 Task: Search for the extension "AdBlock".
Action: Mouse moved to (1326, 38)
Screenshot: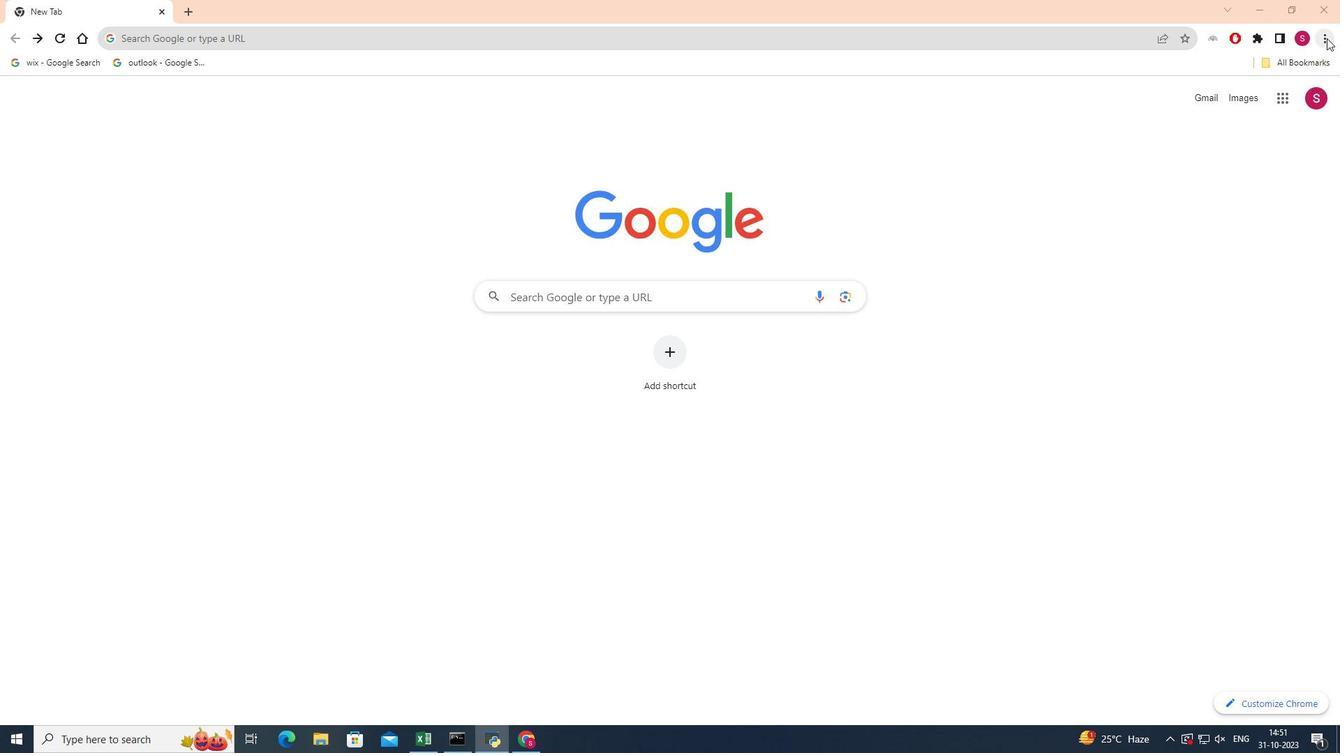 
Action: Mouse pressed left at (1326, 38)
Screenshot: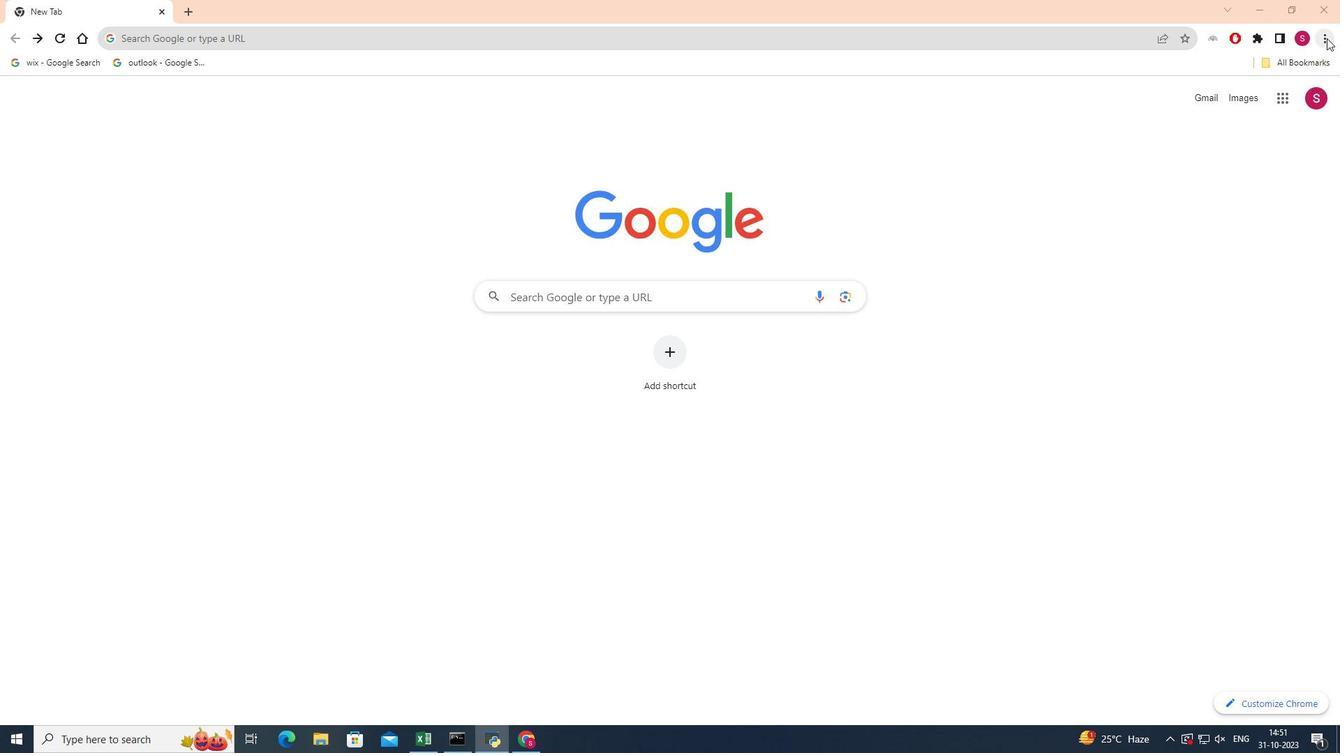 
Action: Mouse moved to (1205, 168)
Screenshot: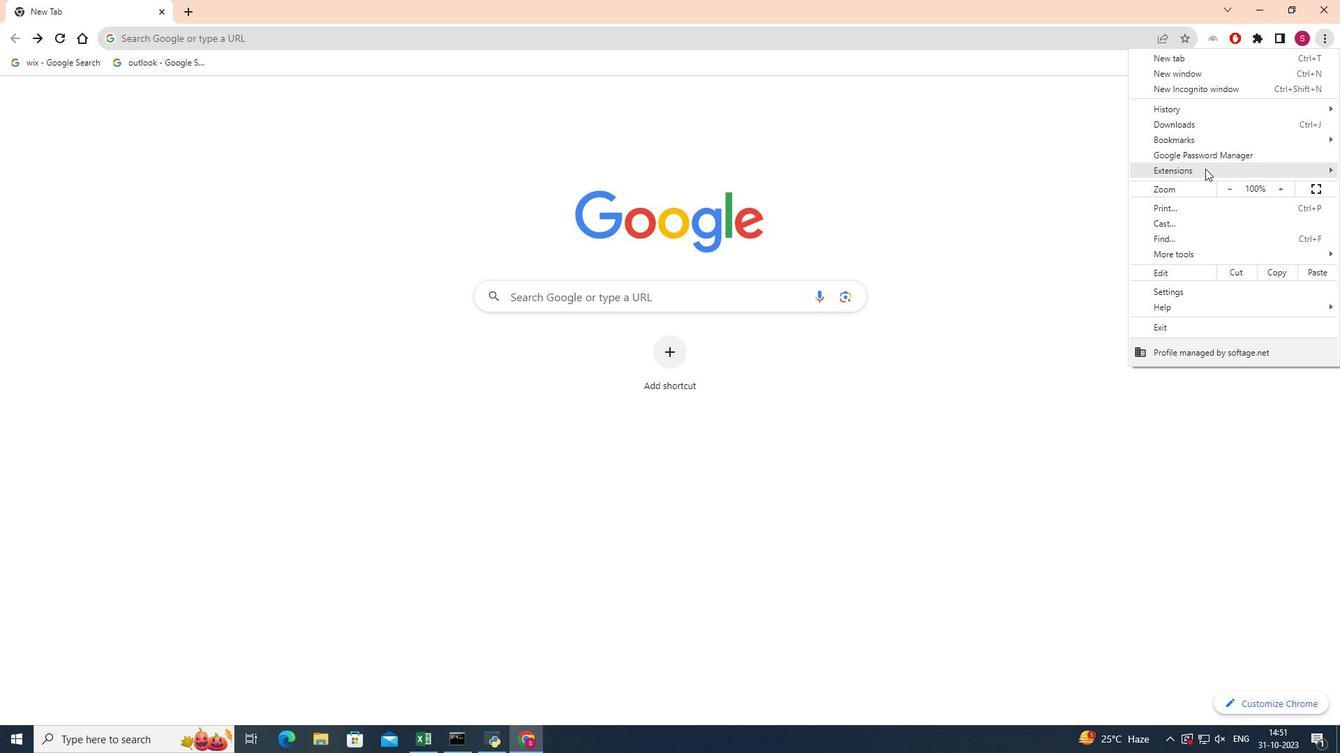 
Action: Mouse pressed left at (1205, 168)
Screenshot: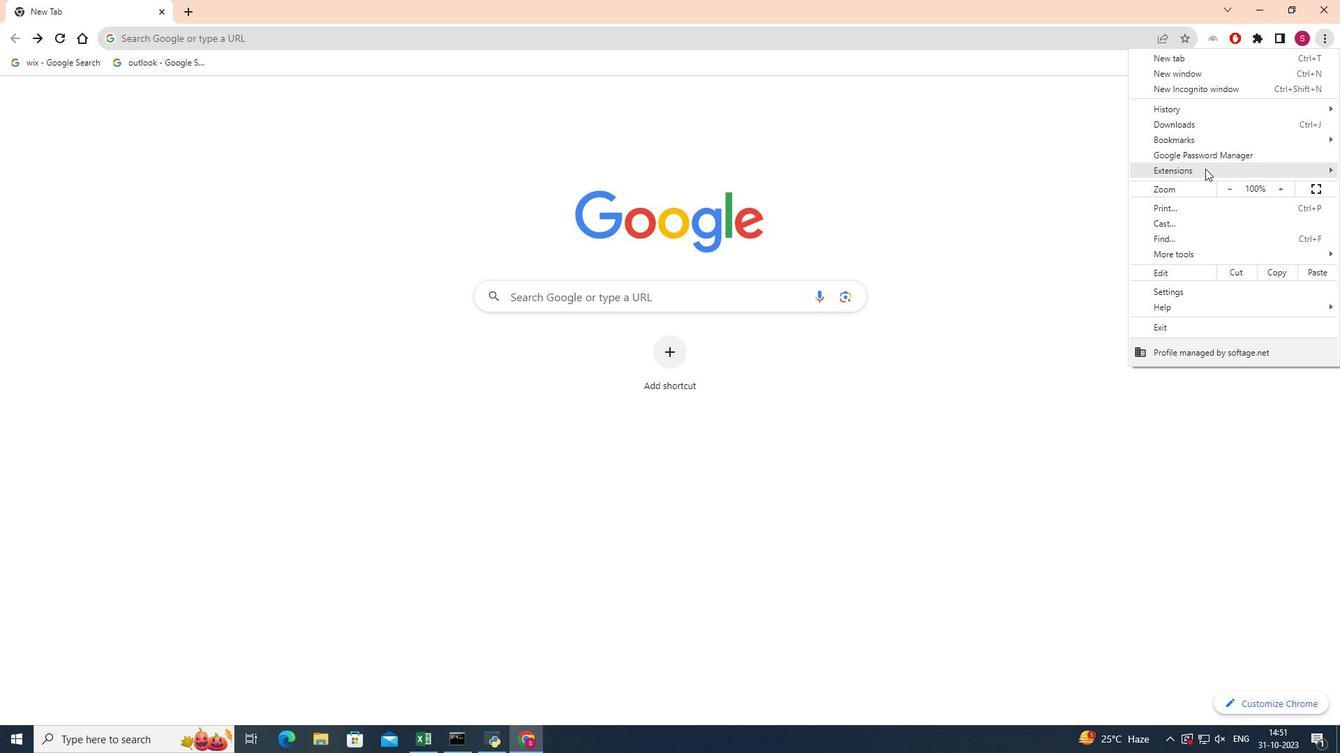 
Action: Mouse moved to (1105, 172)
Screenshot: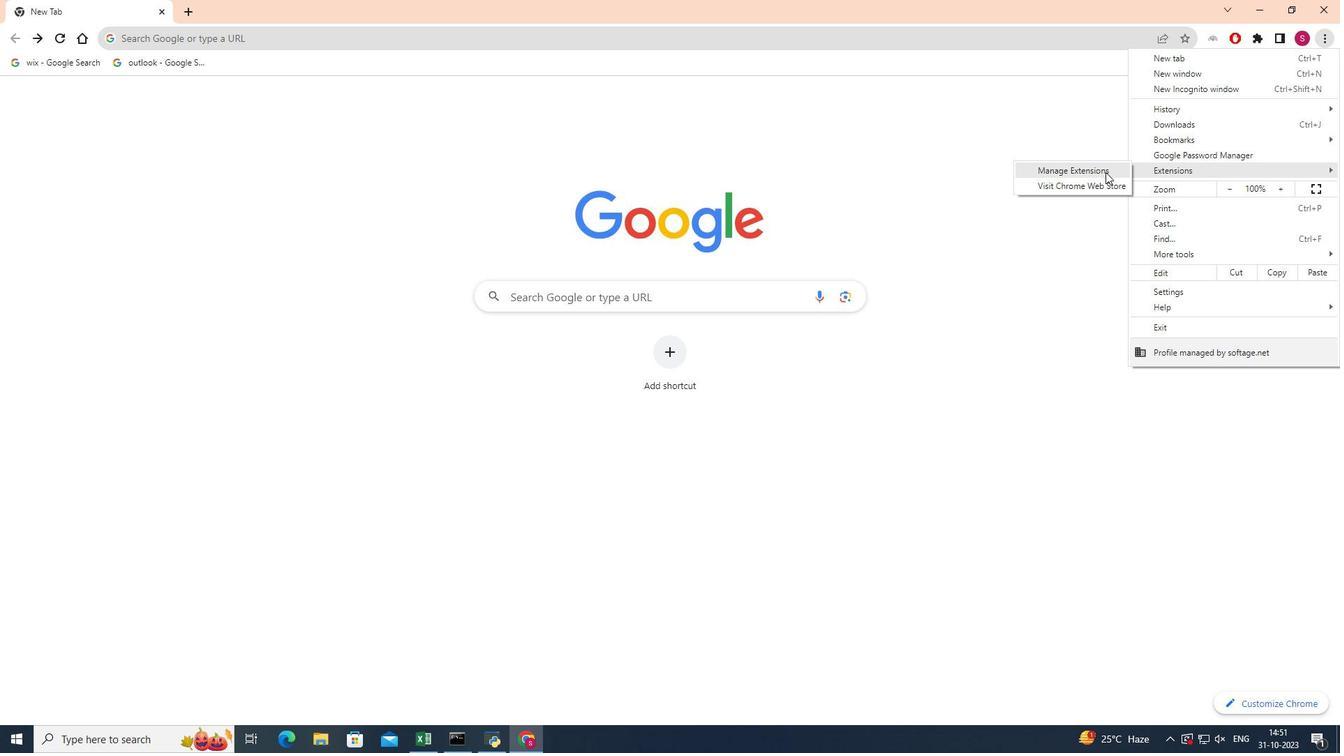 
Action: Mouse pressed left at (1105, 172)
Screenshot: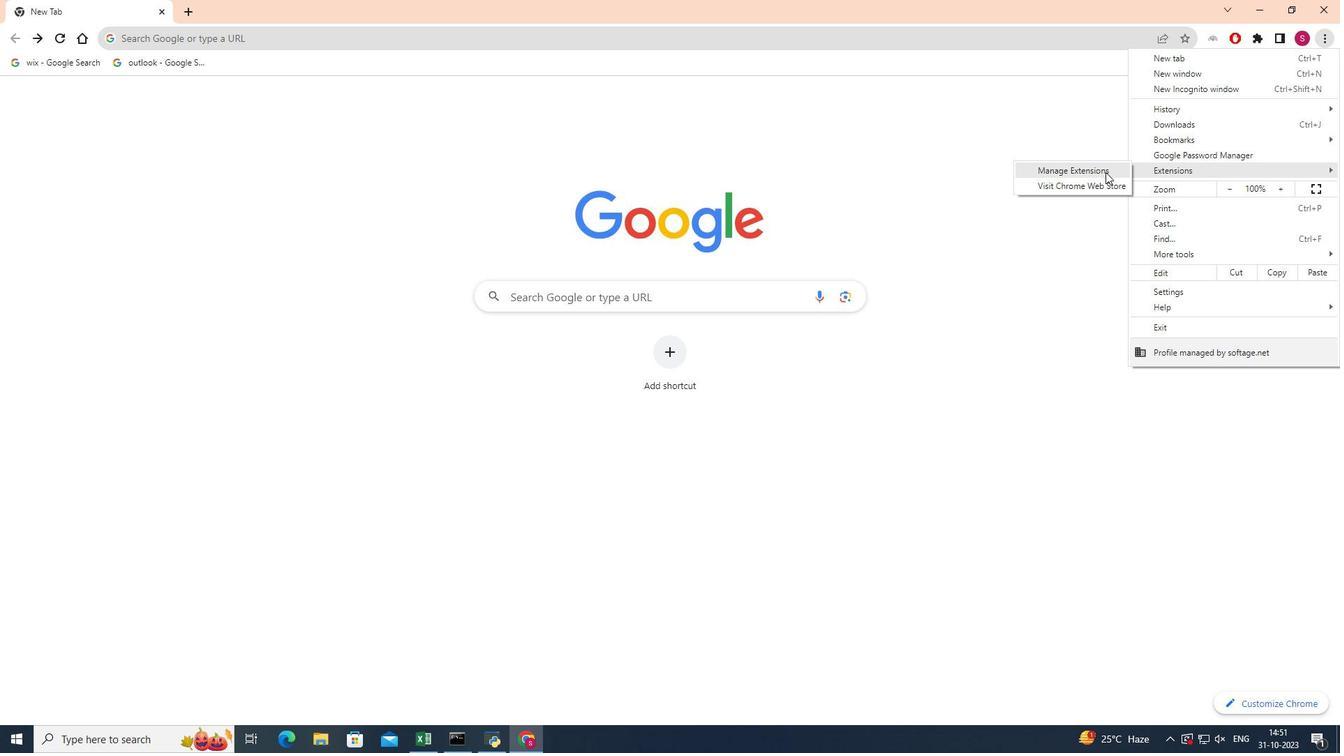 
Action: Mouse moved to (131, 152)
Screenshot: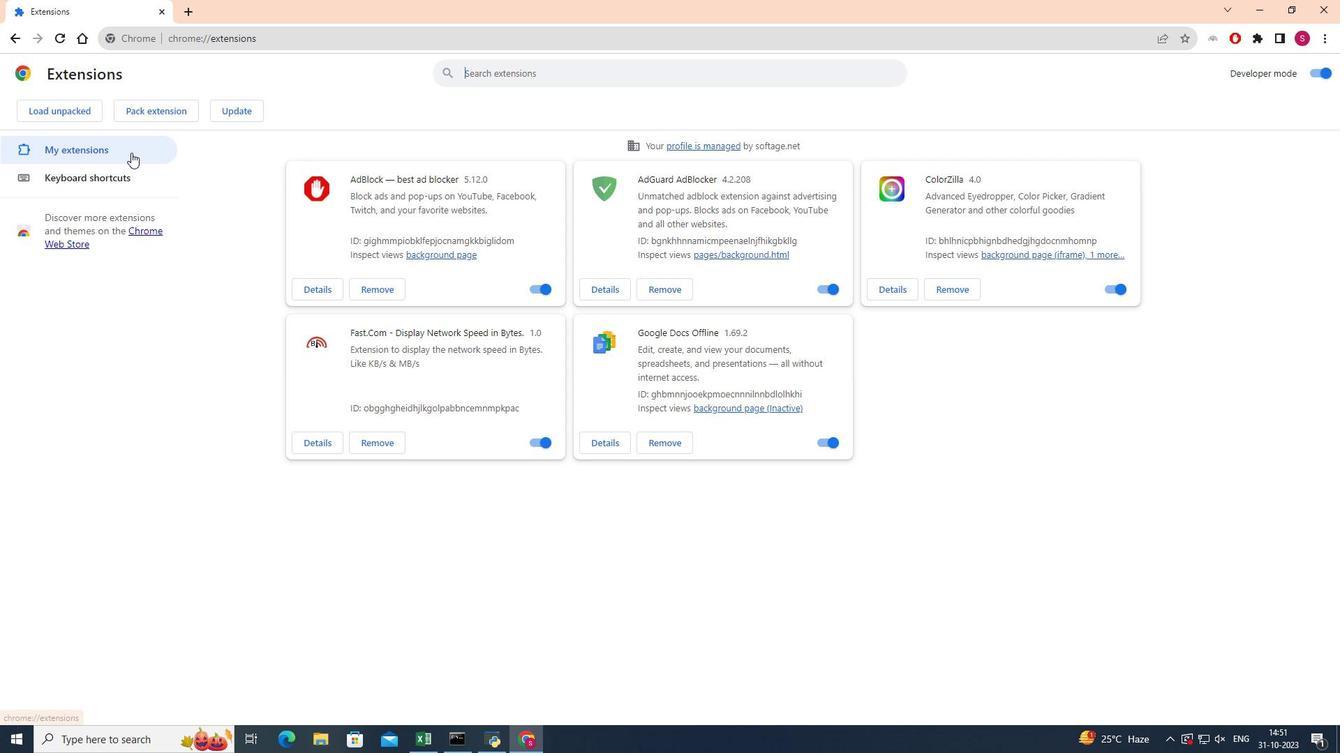 
Action: Mouse pressed left at (131, 152)
Screenshot: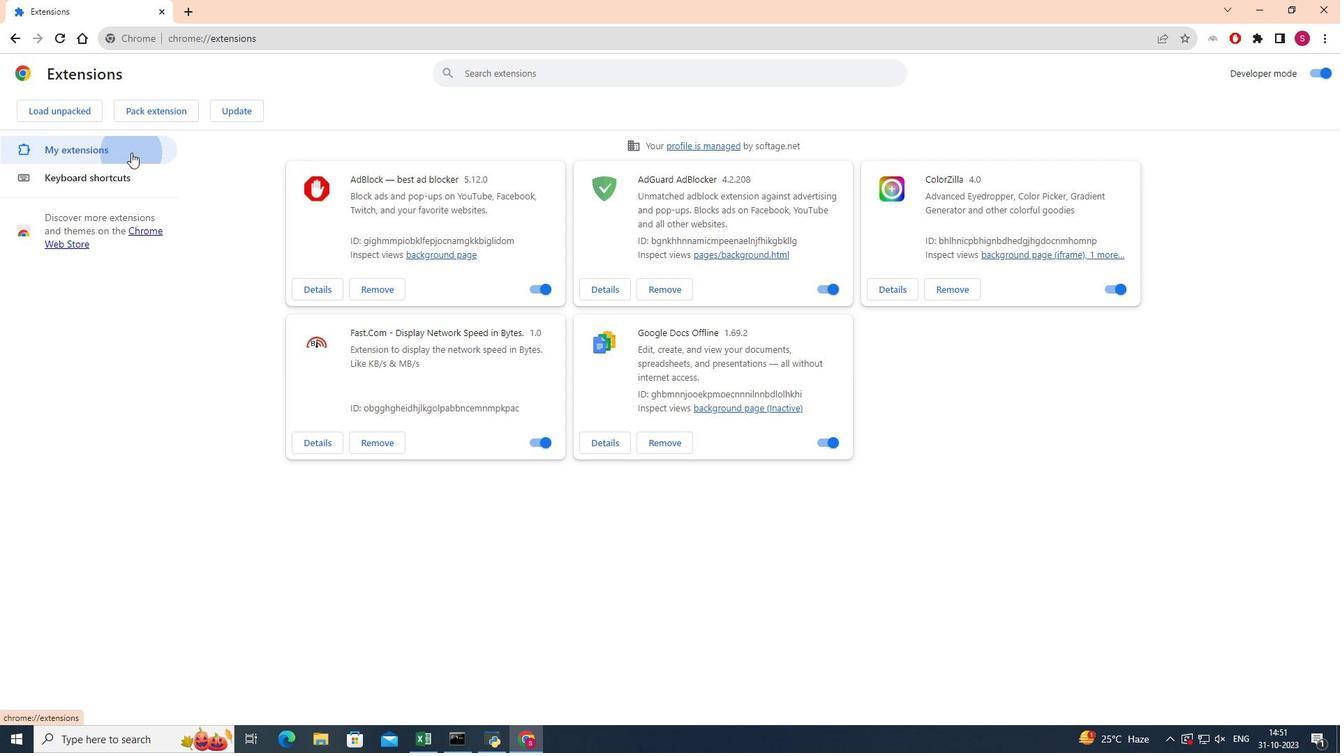 
Action: Mouse moved to (521, 71)
Screenshot: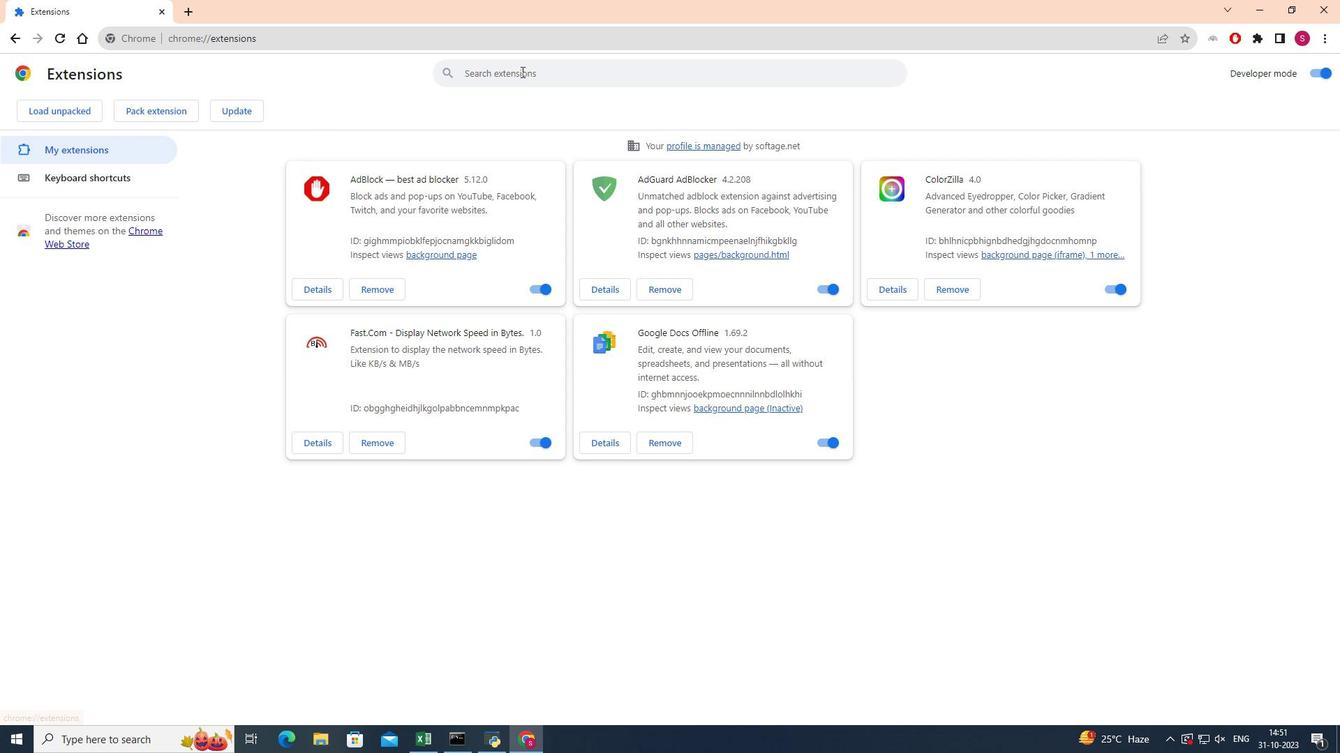 
Action: Mouse pressed left at (521, 71)
Screenshot: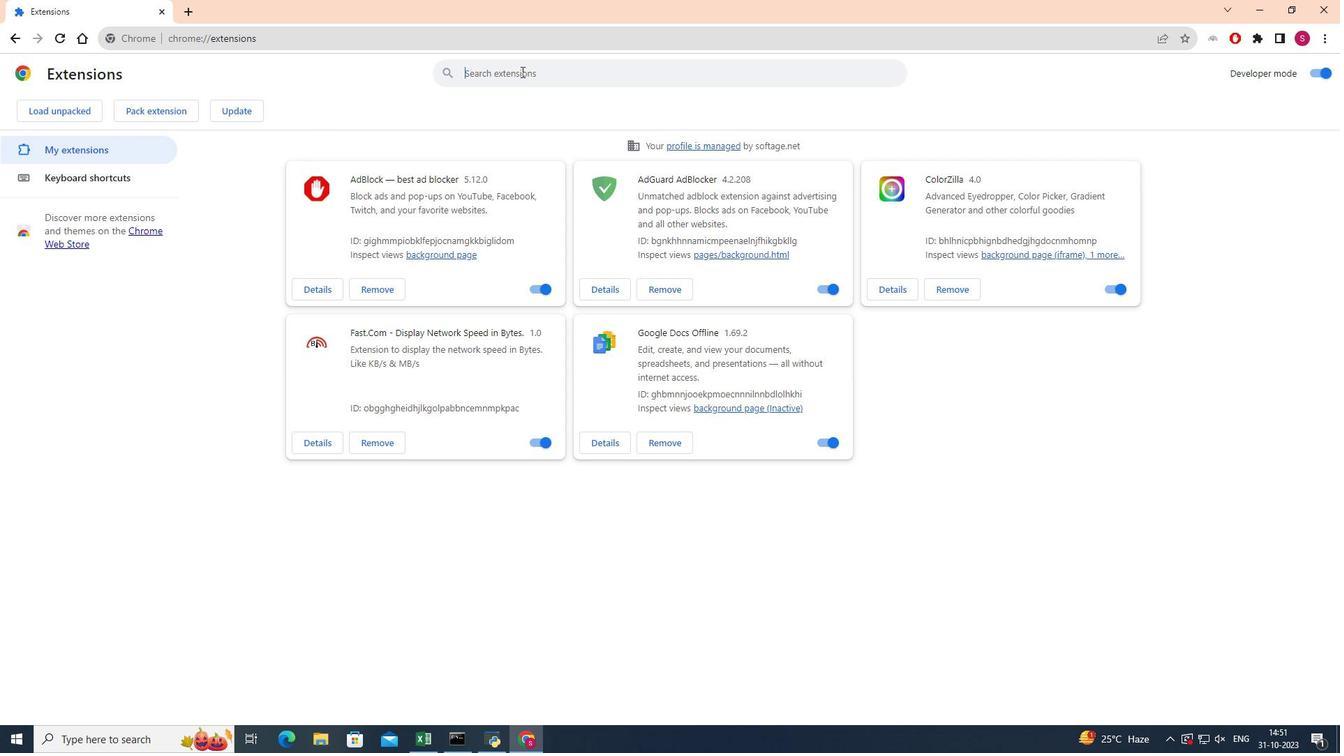 
Action: Key pressed <Key.shift>Ad<Key.shift>Block<Key.enter>
Screenshot: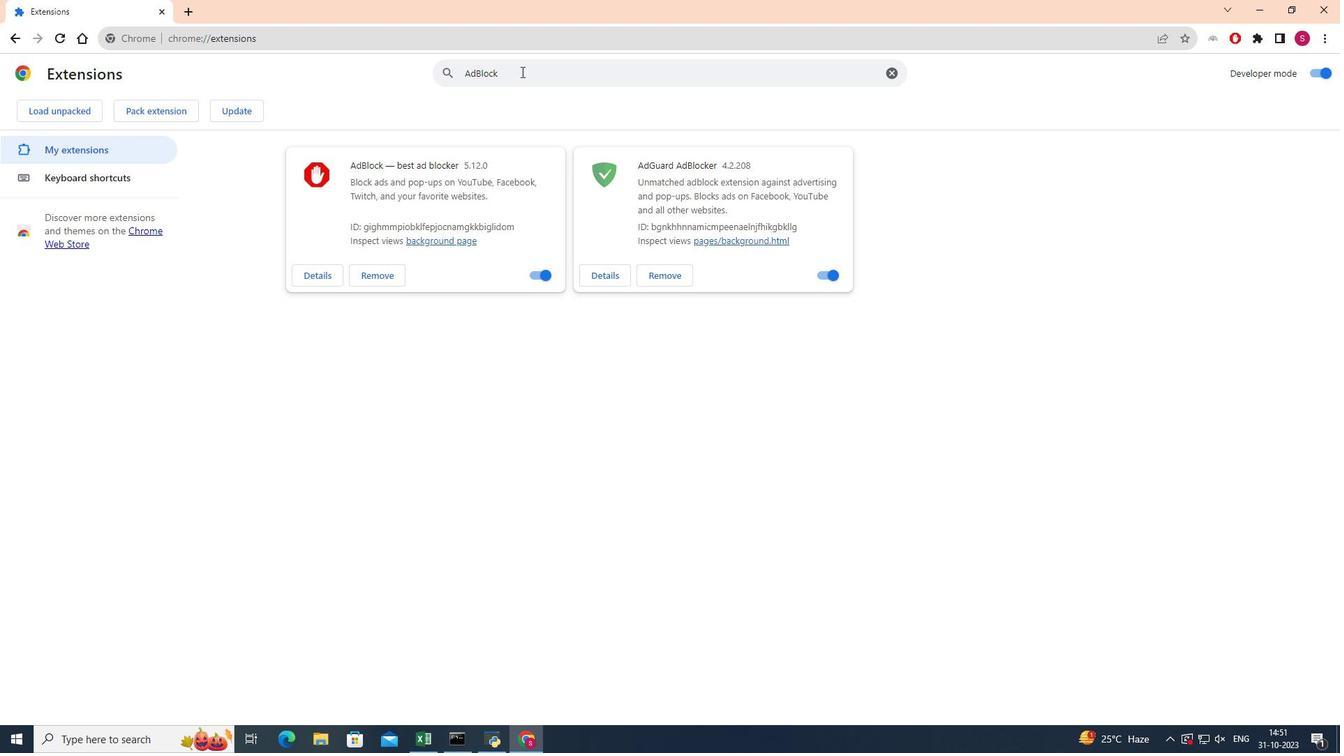 
